 Task: Create a task  Create a feature for users to track and manage their inventory , assign it to team member softage.8@softage.net in the project WorkSmart and update the status of the task to  At Risk , set the priority of the task to Medium.
Action: Mouse moved to (90, 61)
Screenshot: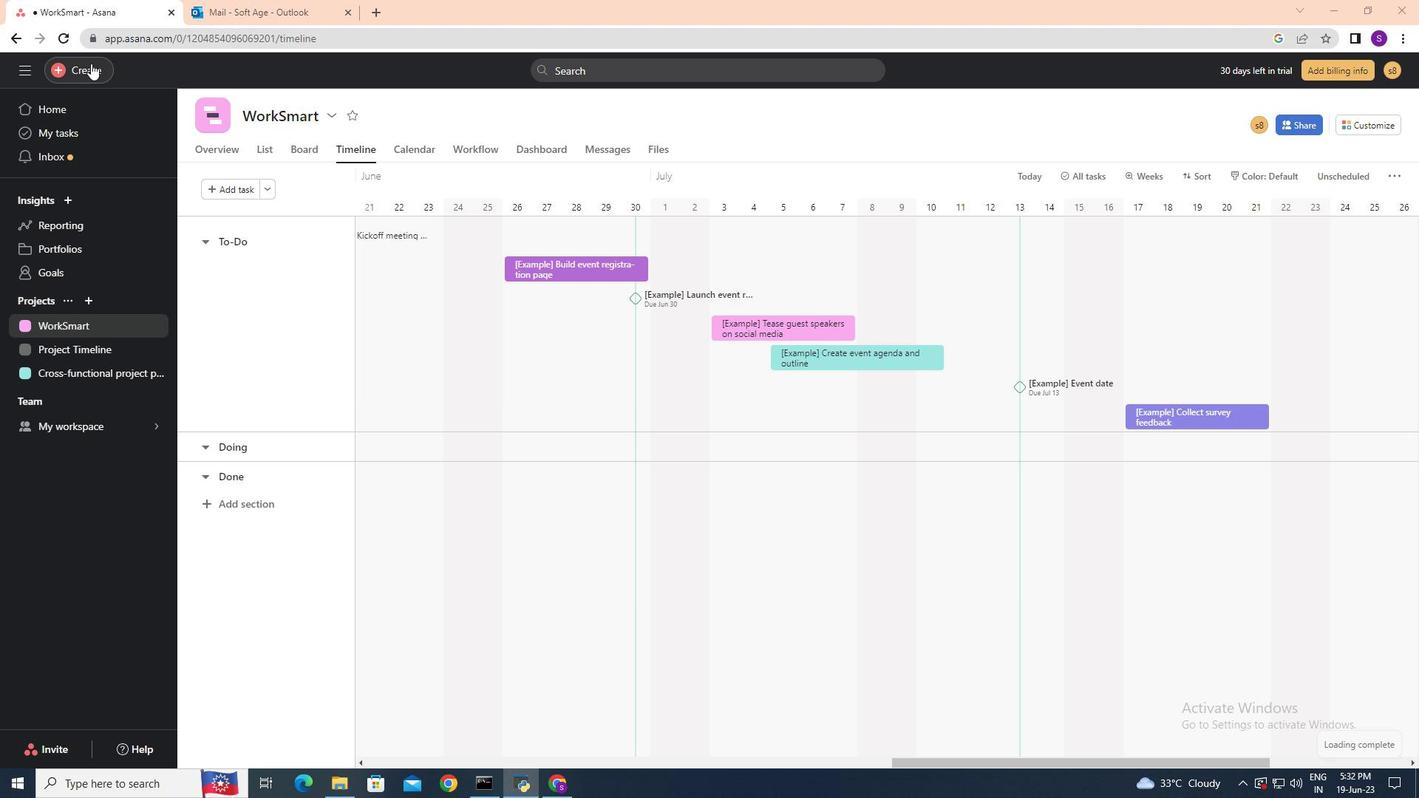 
Action: Mouse pressed left at (90, 61)
Screenshot: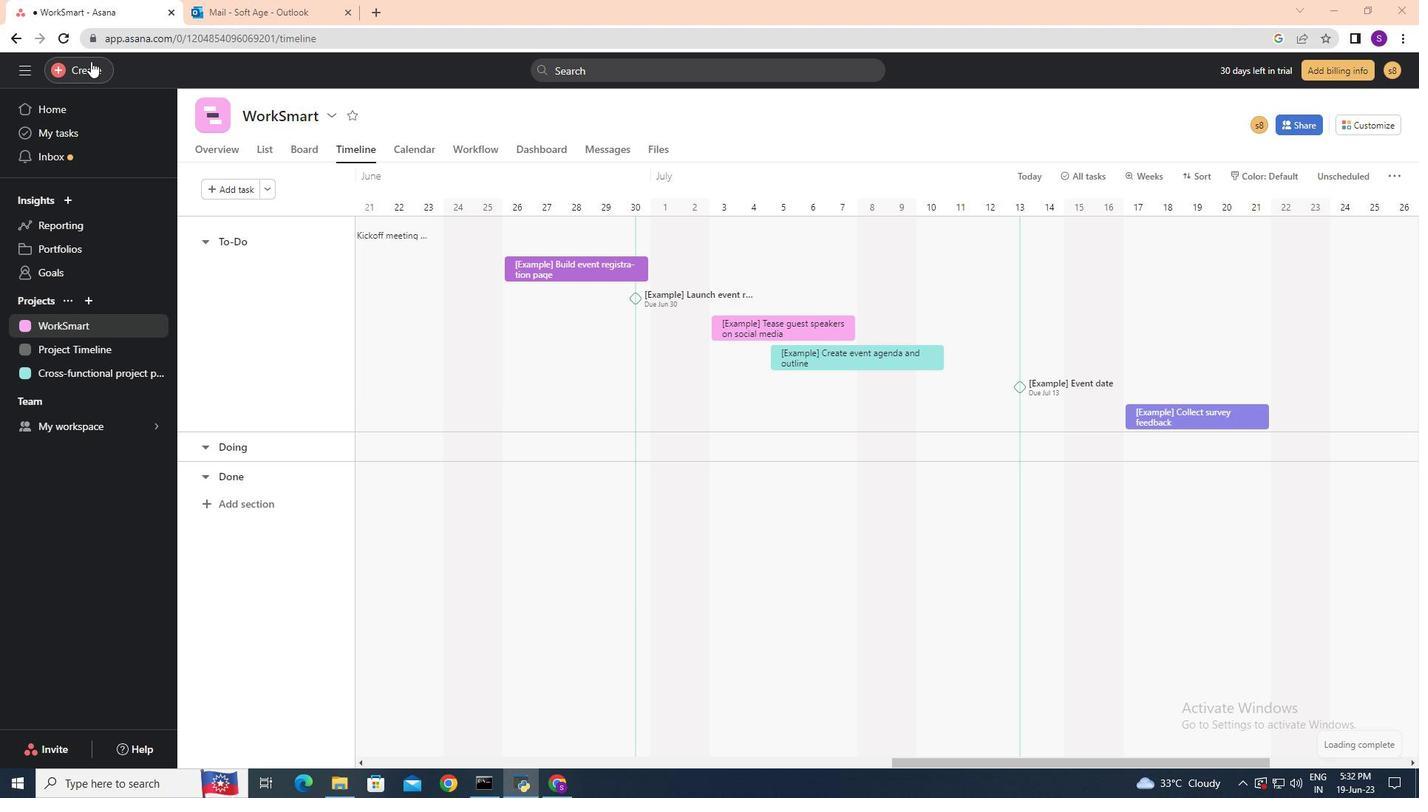 
Action: Mouse moved to (136, 83)
Screenshot: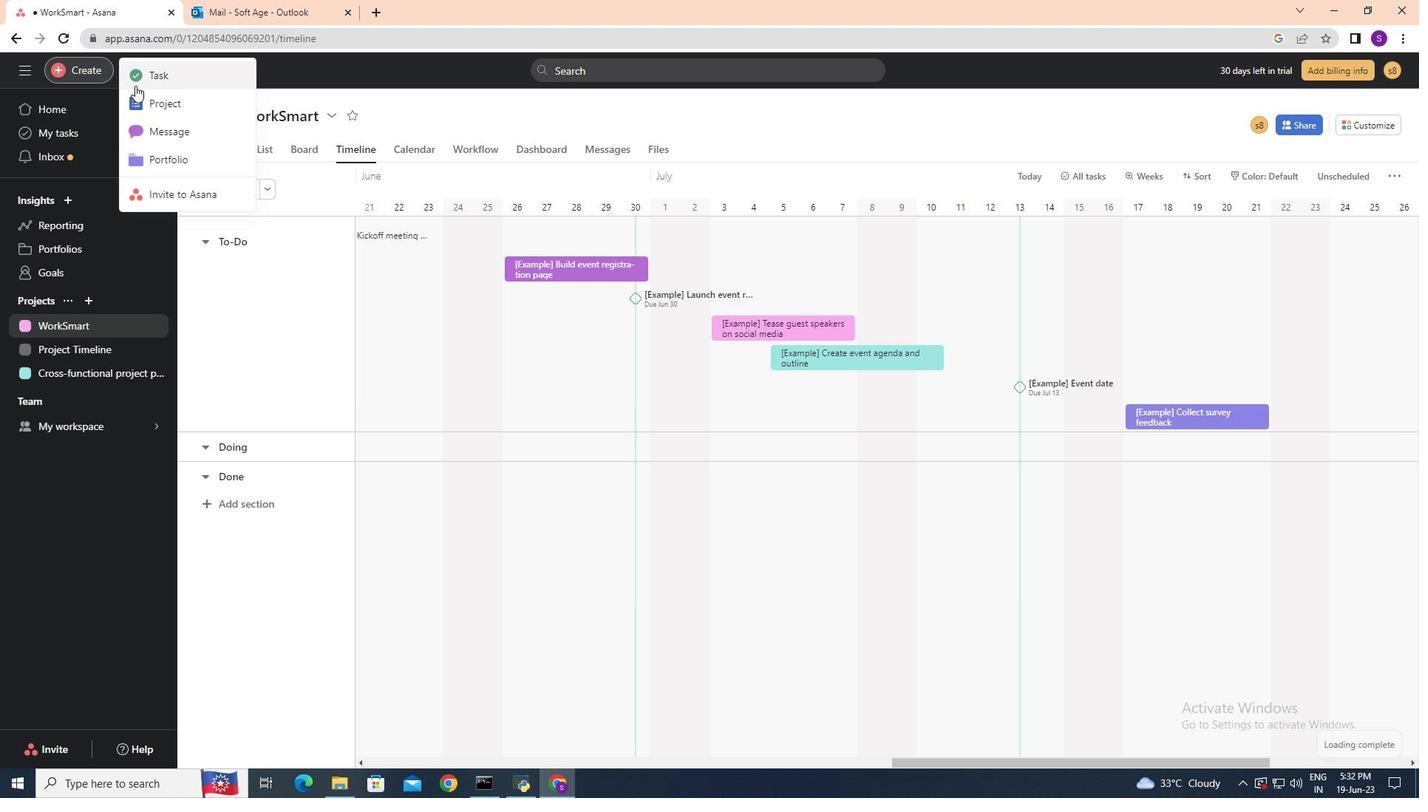 
Action: Mouse pressed left at (136, 83)
Screenshot: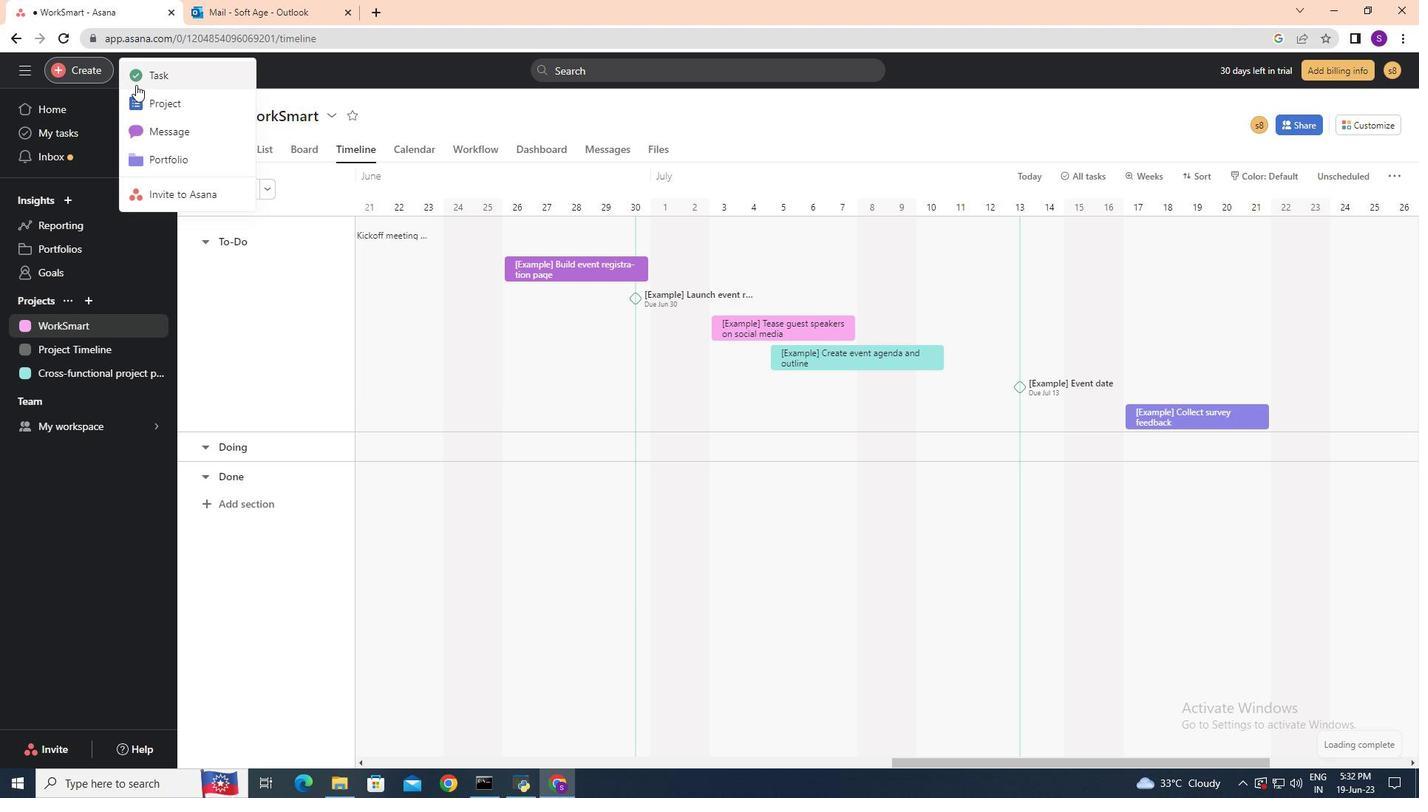 
Action: Key pressed <Key.shift>Create<Key.space>a<Key.space>feature<Key.space>for<Key.space>users<Key.space>to<Key.space>track<Key.space>and<Key.space>manage<Key.space>their<Key.space>inventory,
Screenshot: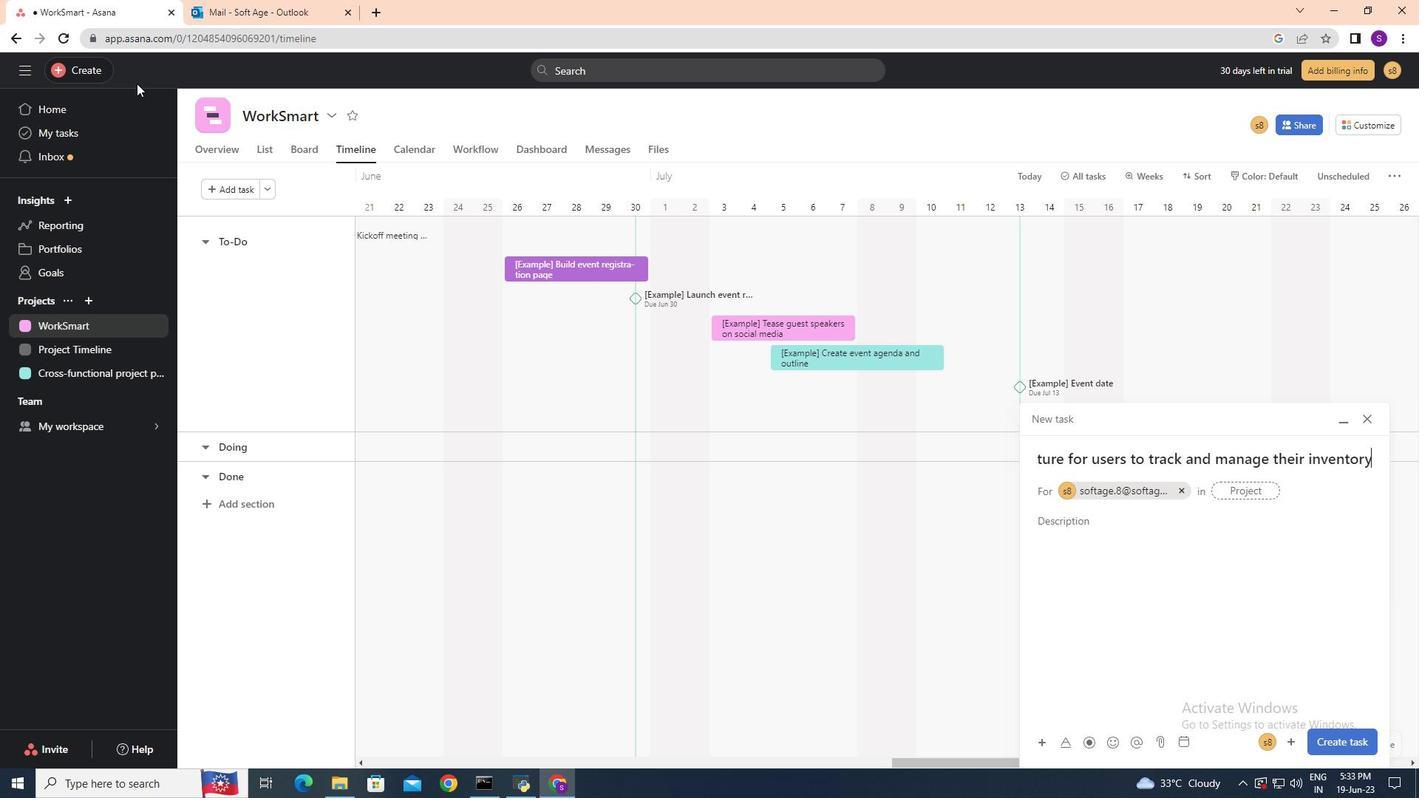 
Action: Mouse moved to (1096, 491)
Screenshot: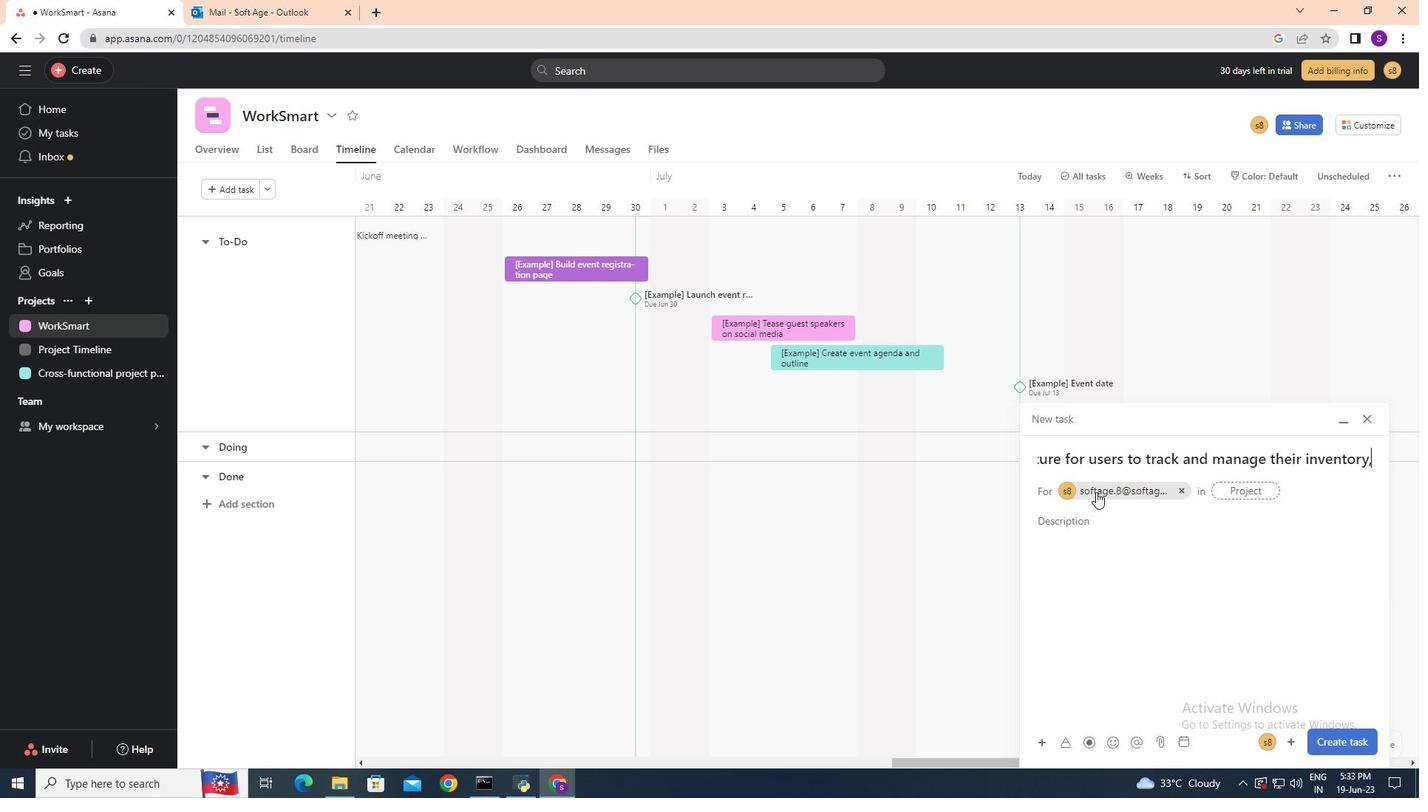 
Action: Mouse pressed left at (1096, 491)
Screenshot: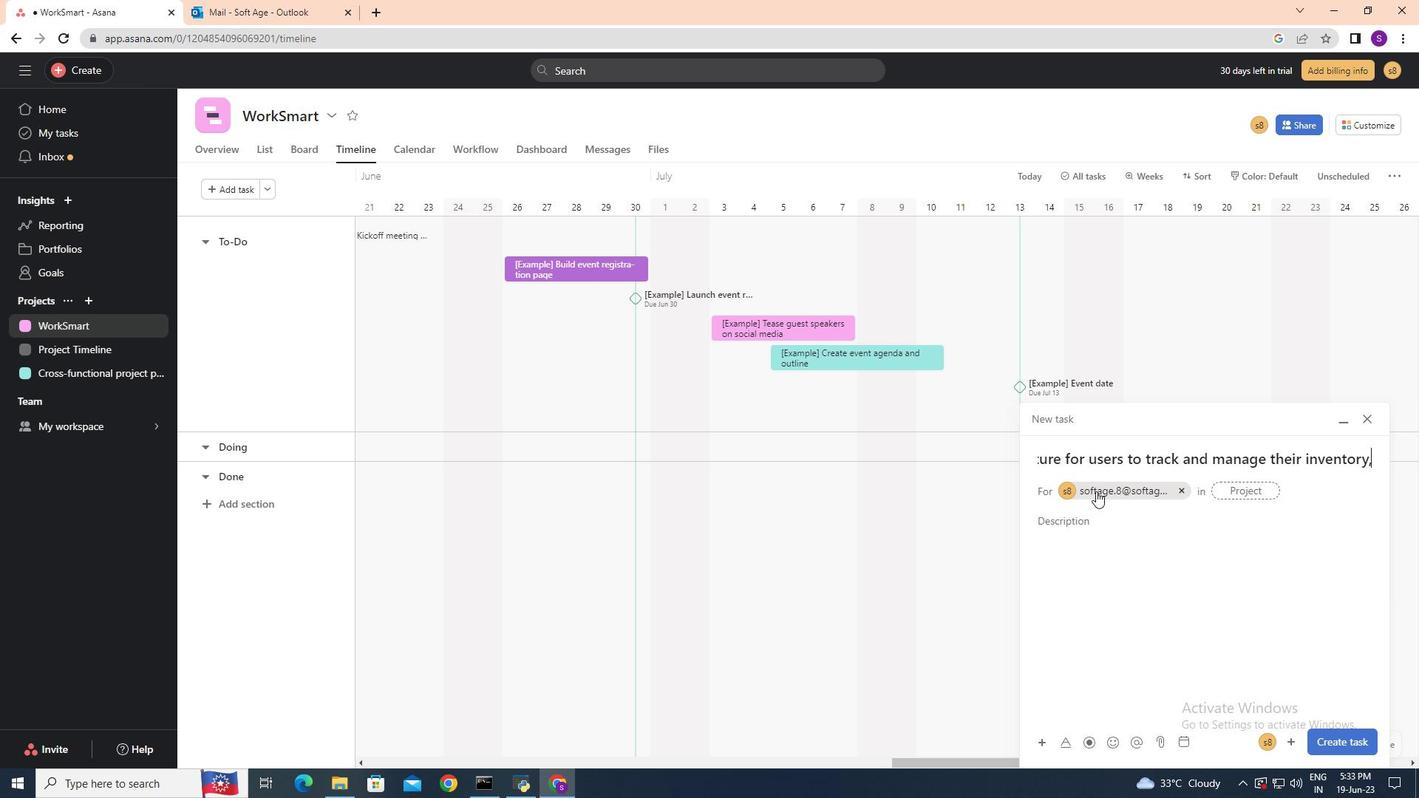 
Action: Key pressed softage.8<Key.shift><Key.shift><Key.shift><Key.shift><Key.shift><Key.shift><Key.shift><Key.shift>@sif<Key.backspace><Key.backspace>oftage.net
Screenshot: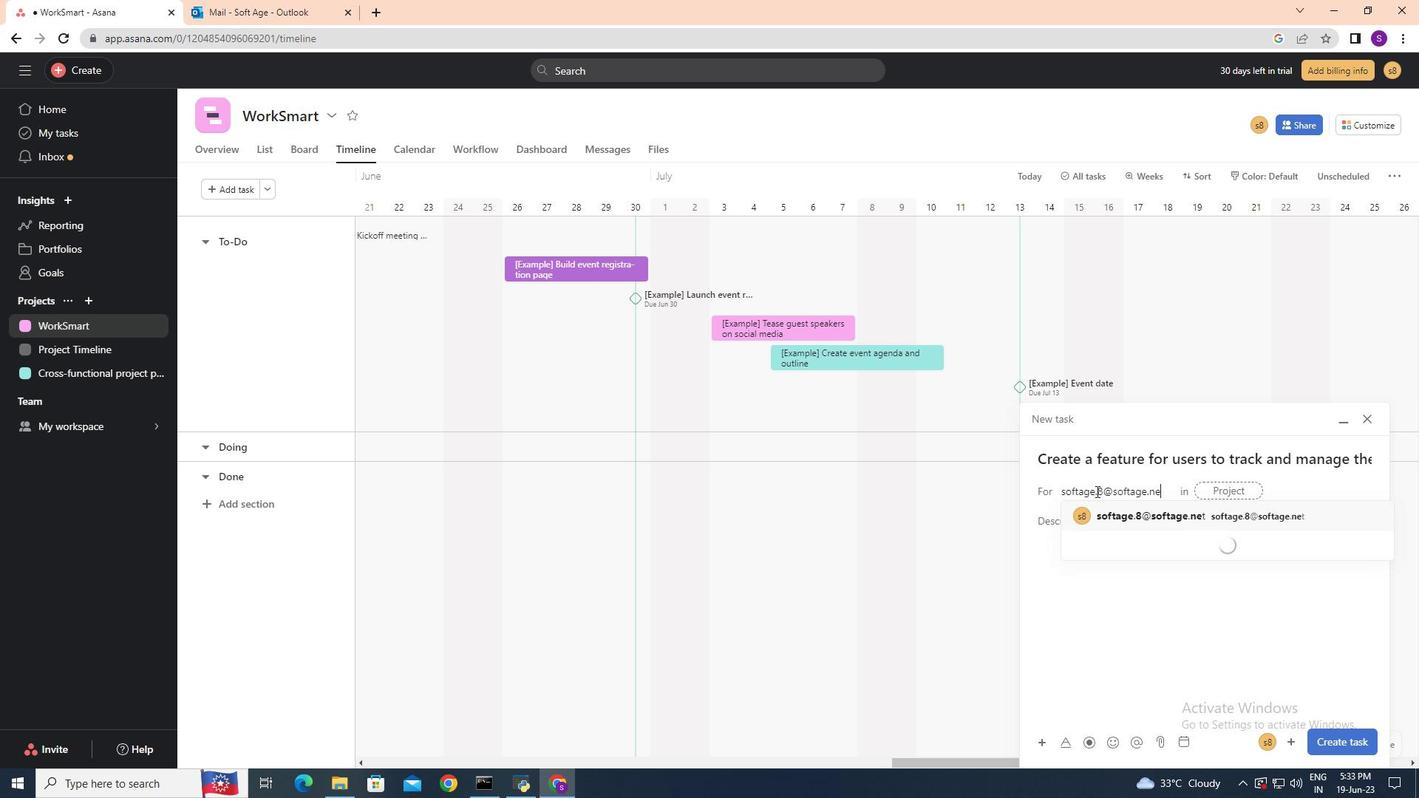 
Action: Mouse moved to (1129, 523)
Screenshot: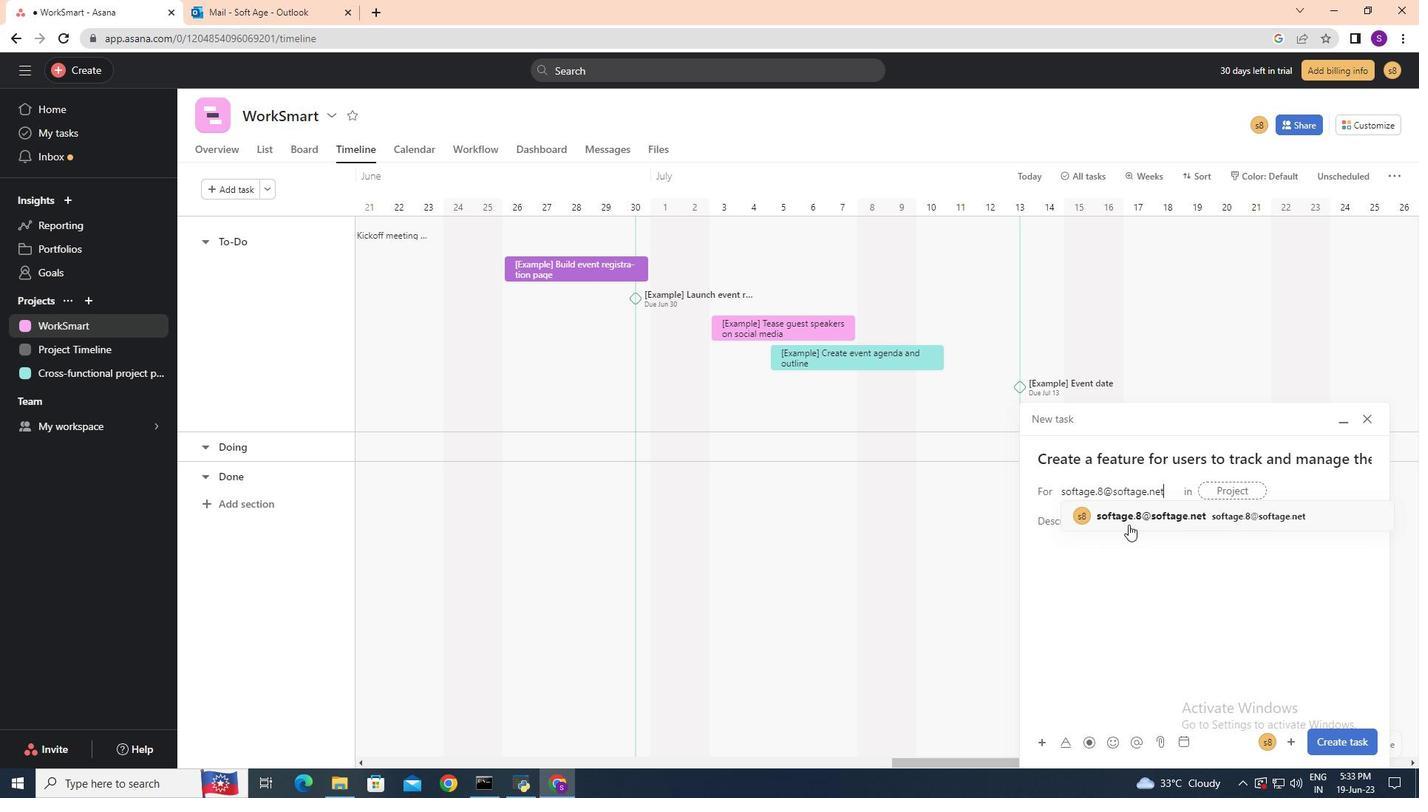 
Action: Mouse pressed left at (1129, 523)
Screenshot: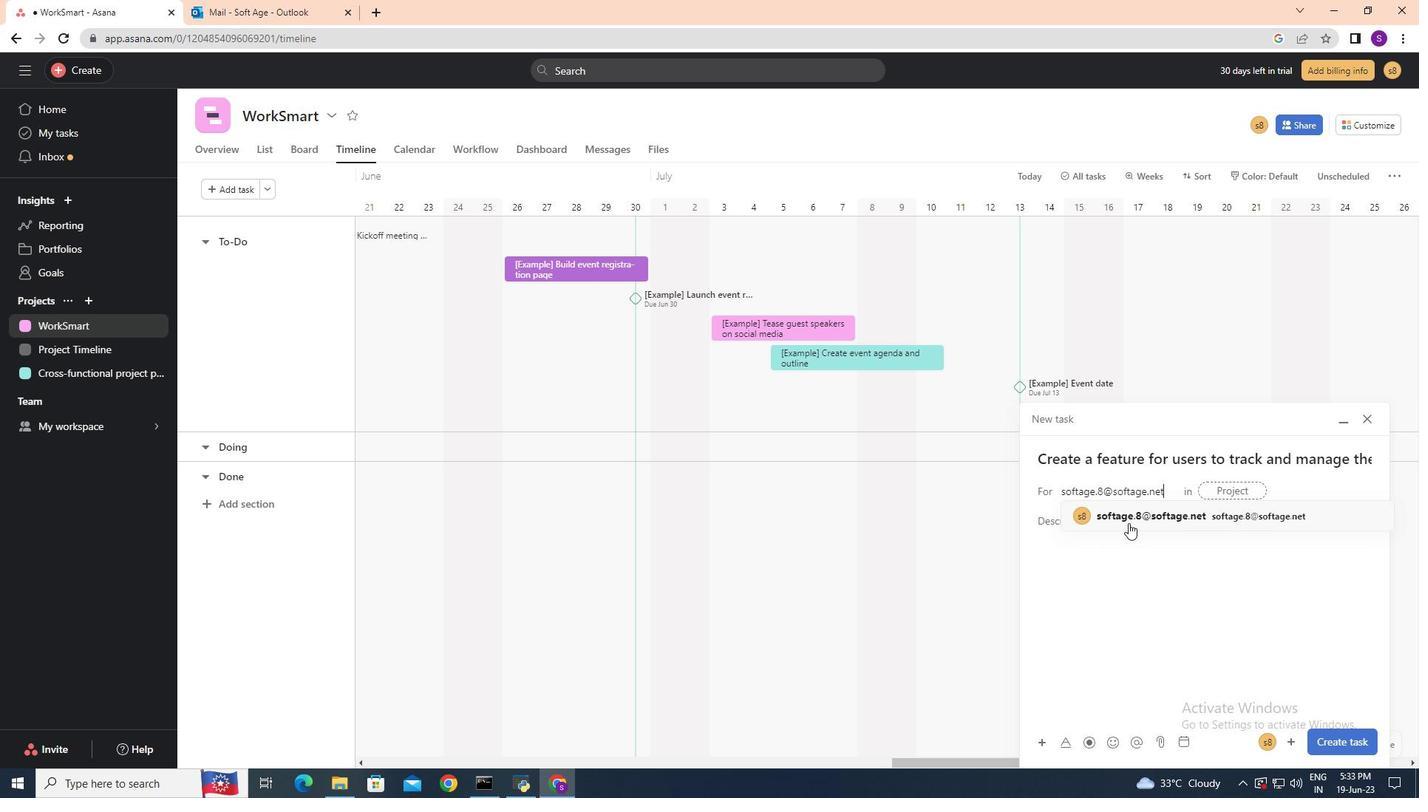 
Action: Mouse pressed left at (1129, 523)
Screenshot: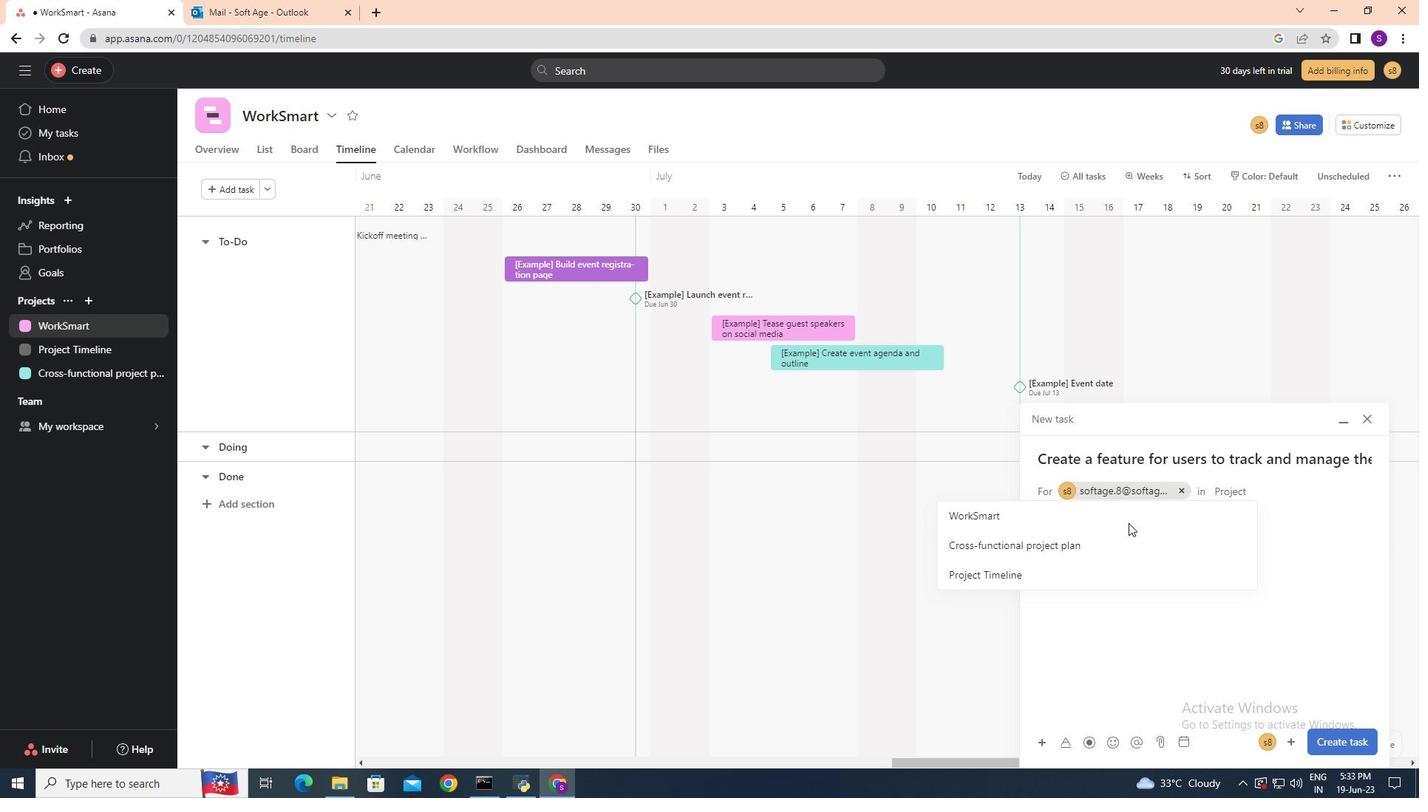 
Action: Mouse moved to (1034, 502)
Screenshot: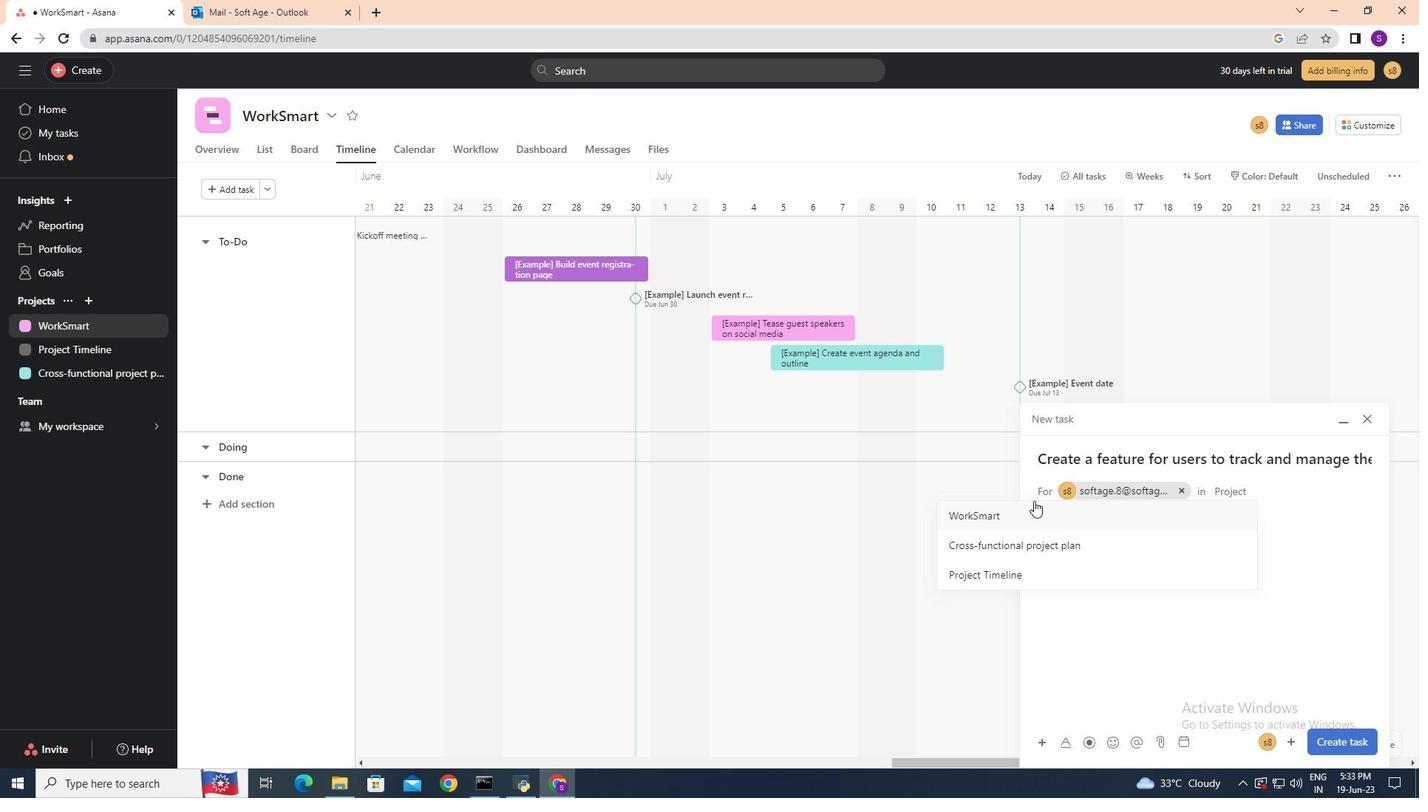 
Action: Mouse pressed left at (1034, 502)
Screenshot: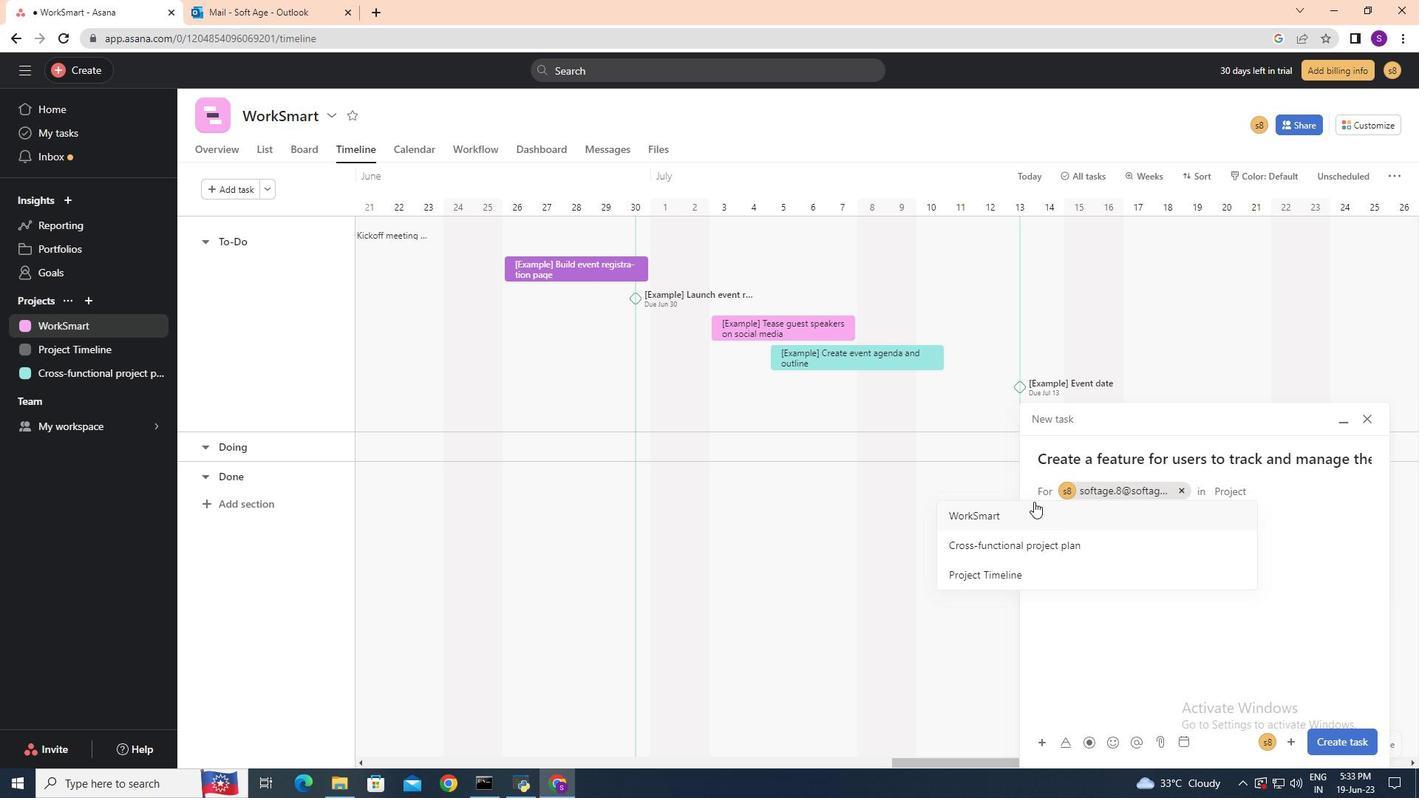 
Action: Mouse moved to (1191, 617)
Screenshot: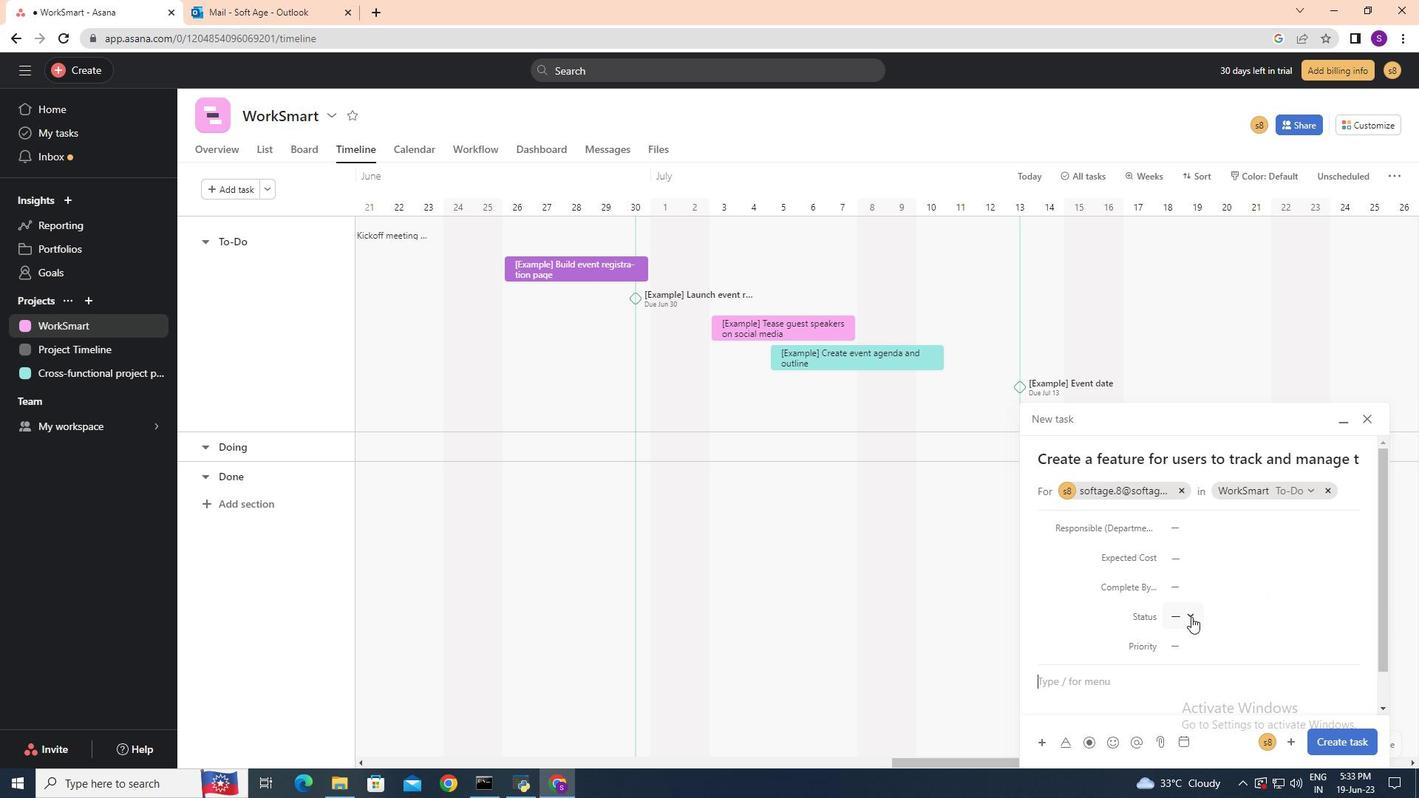 
Action: Mouse pressed left at (1191, 617)
Screenshot: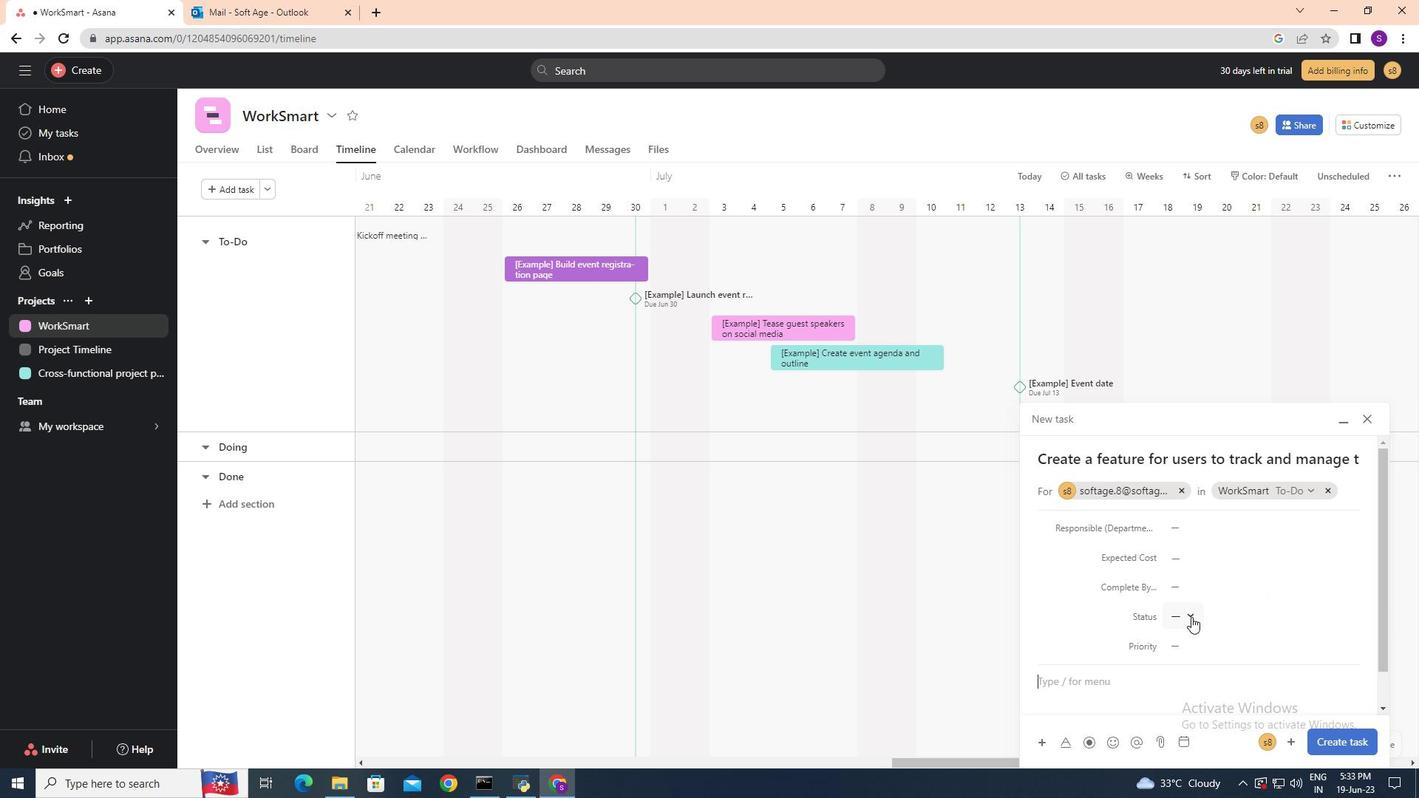 
Action: Mouse moved to (1195, 714)
Screenshot: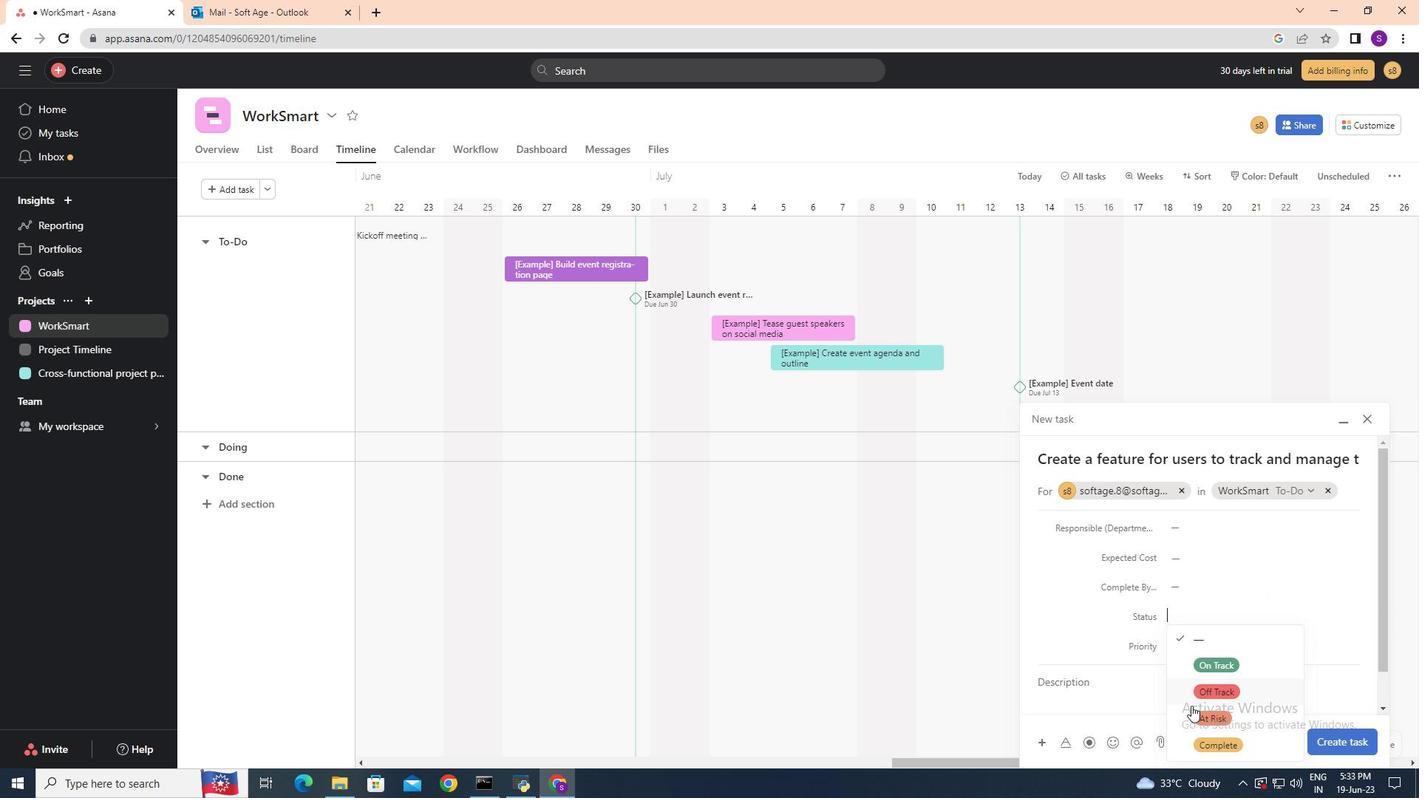 
Action: Mouse pressed left at (1195, 714)
Screenshot: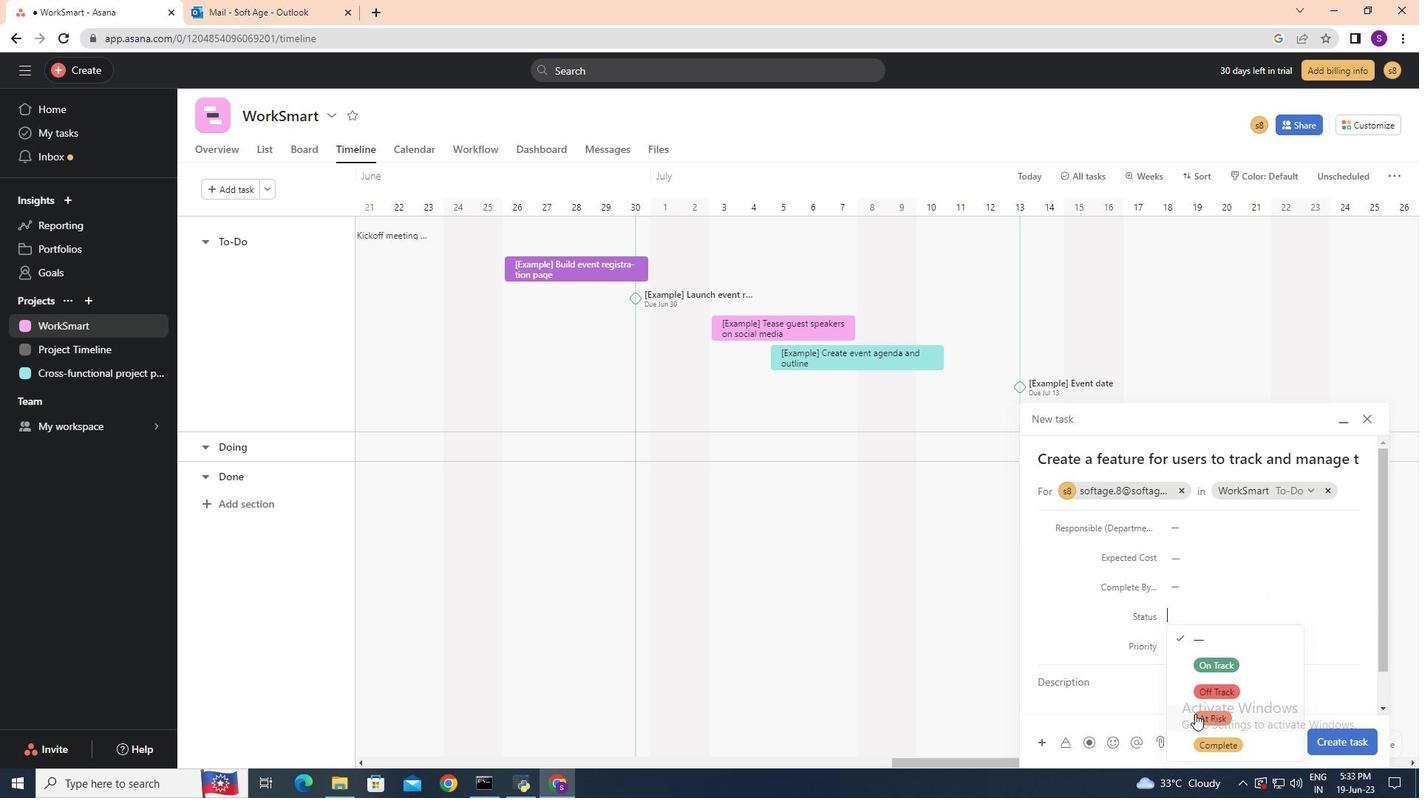 
Action: Mouse moved to (1193, 643)
Screenshot: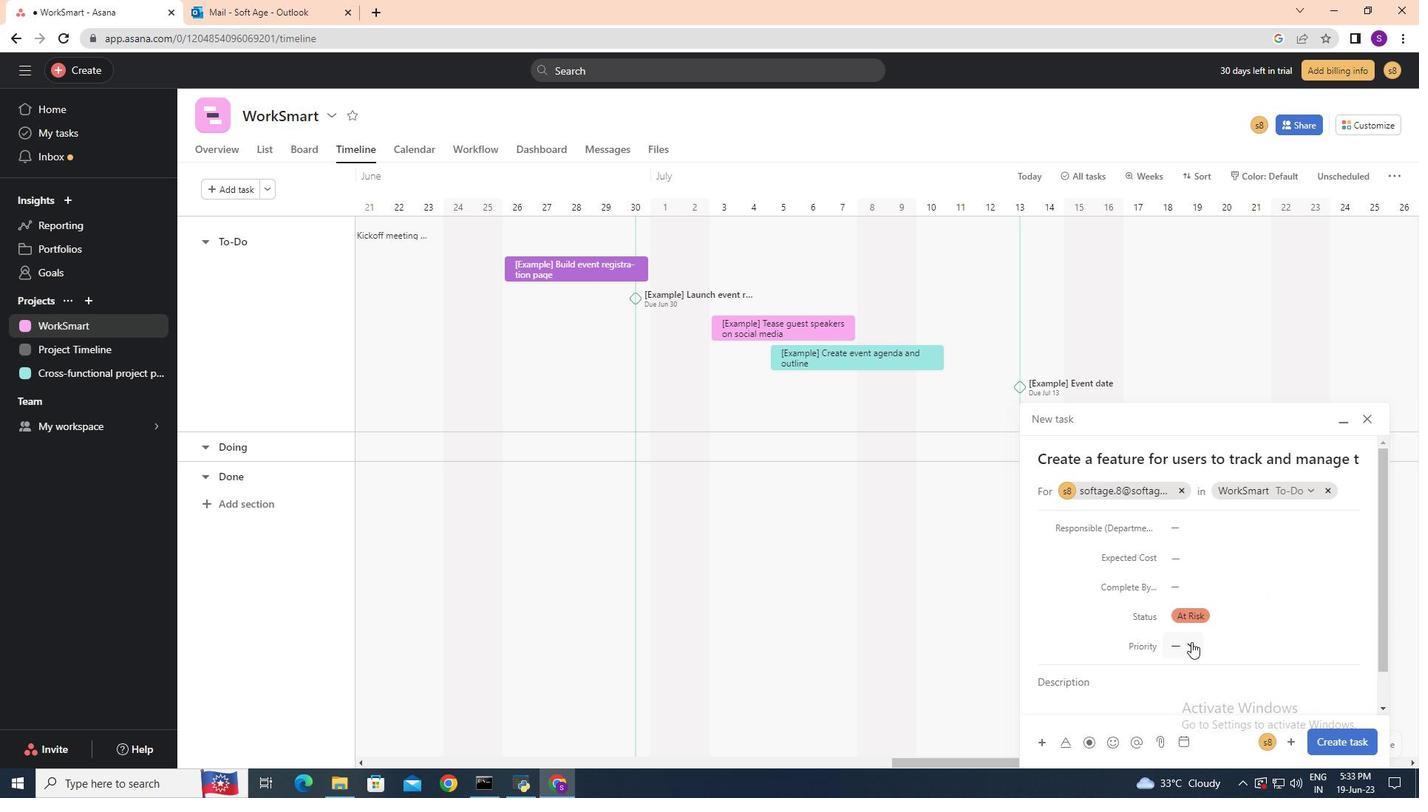 
Action: Mouse pressed left at (1193, 643)
Screenshot: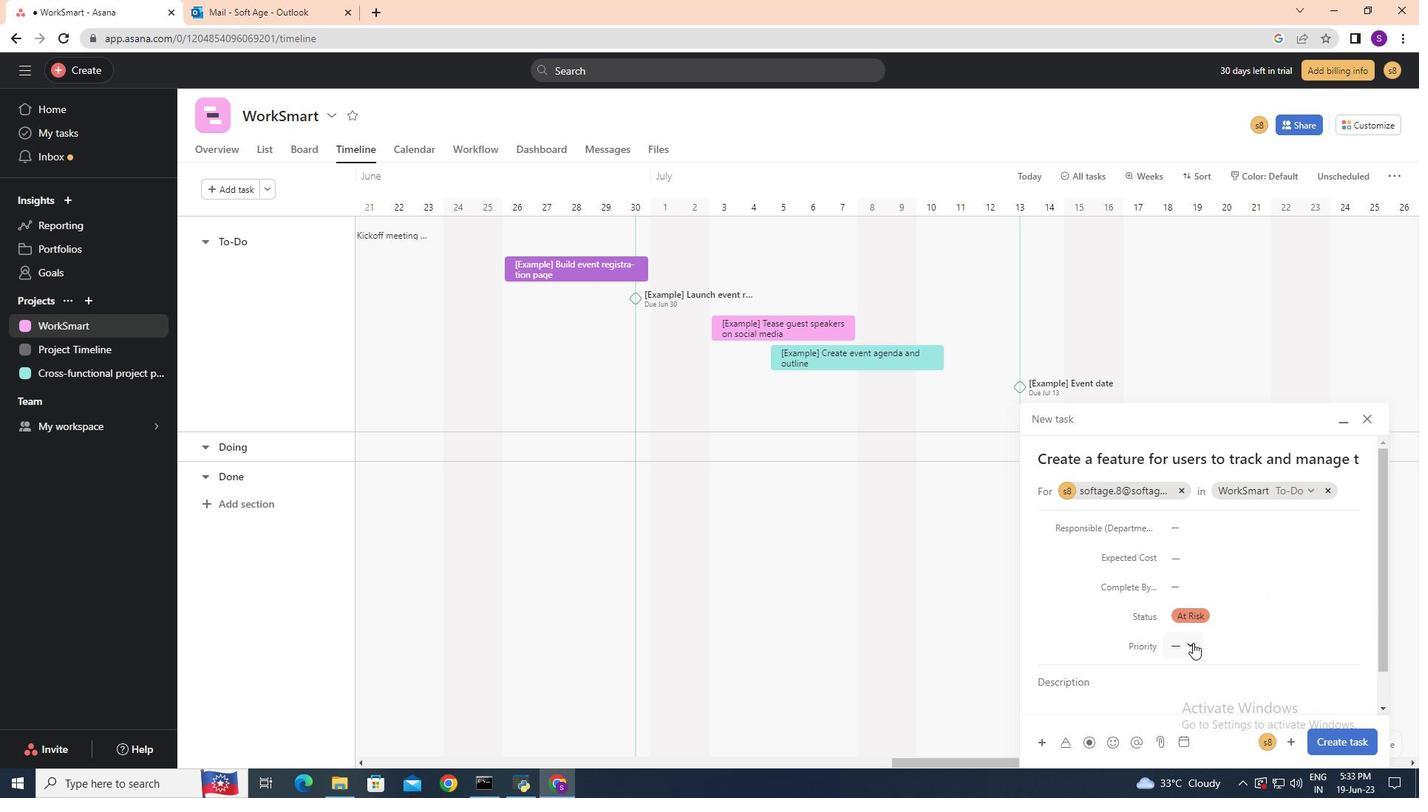 
Action: Mouse moved to (1214, 719)
Screenshot: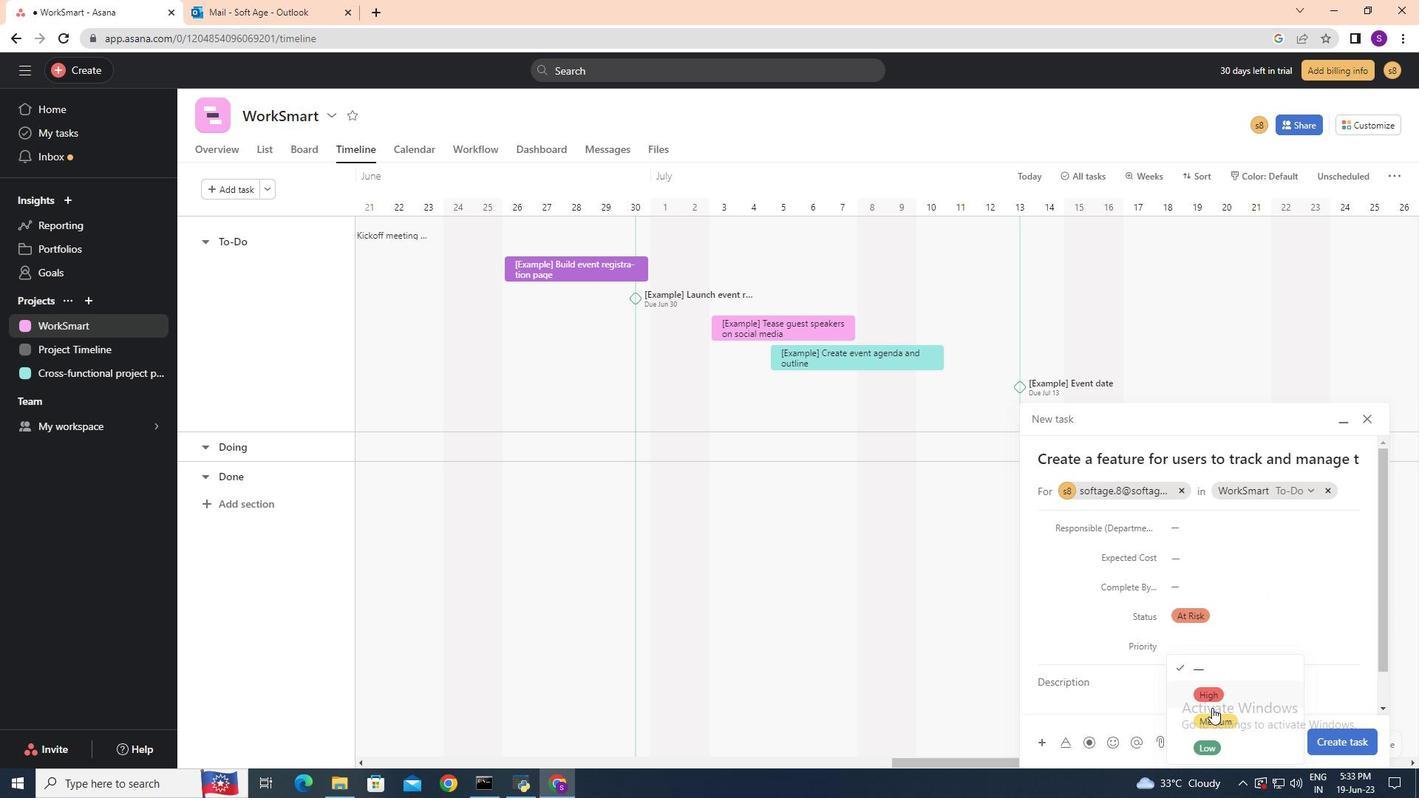 
Action: Mouse pressed left at (1214, 719)
Screenshot: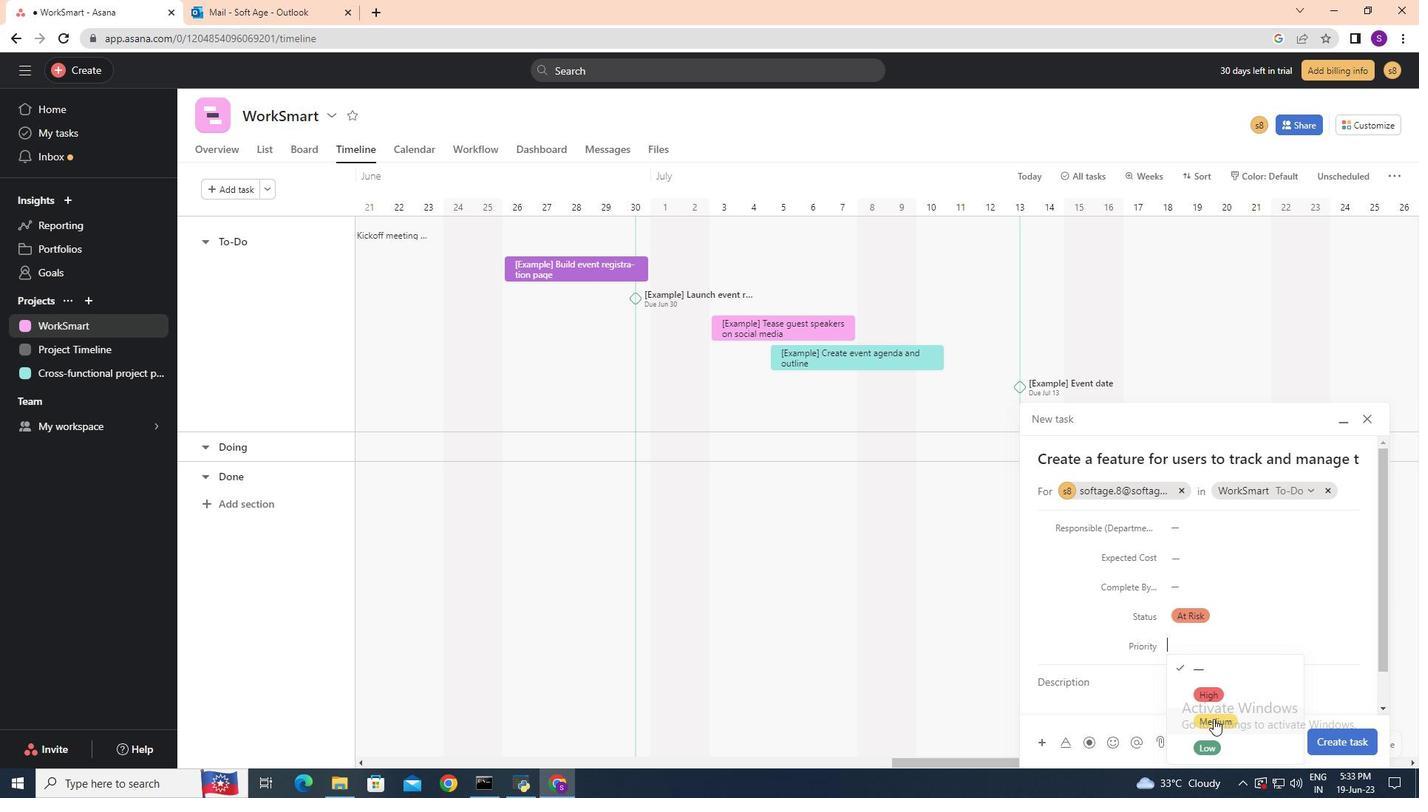 
Action: Mouse moved to (1341, 737)
Screenshot: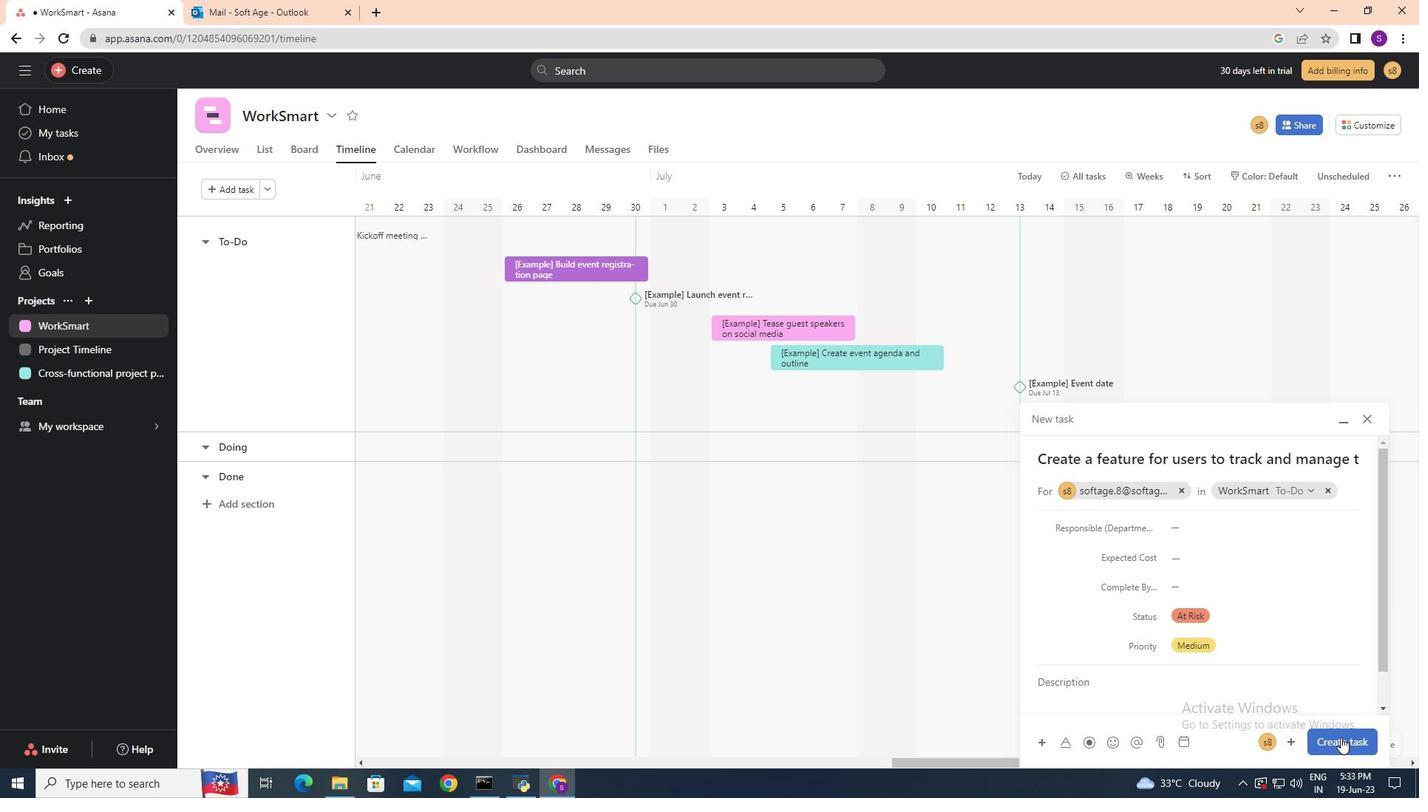 
Action: Mouse pressed left at (1341, 737)
Screenshot: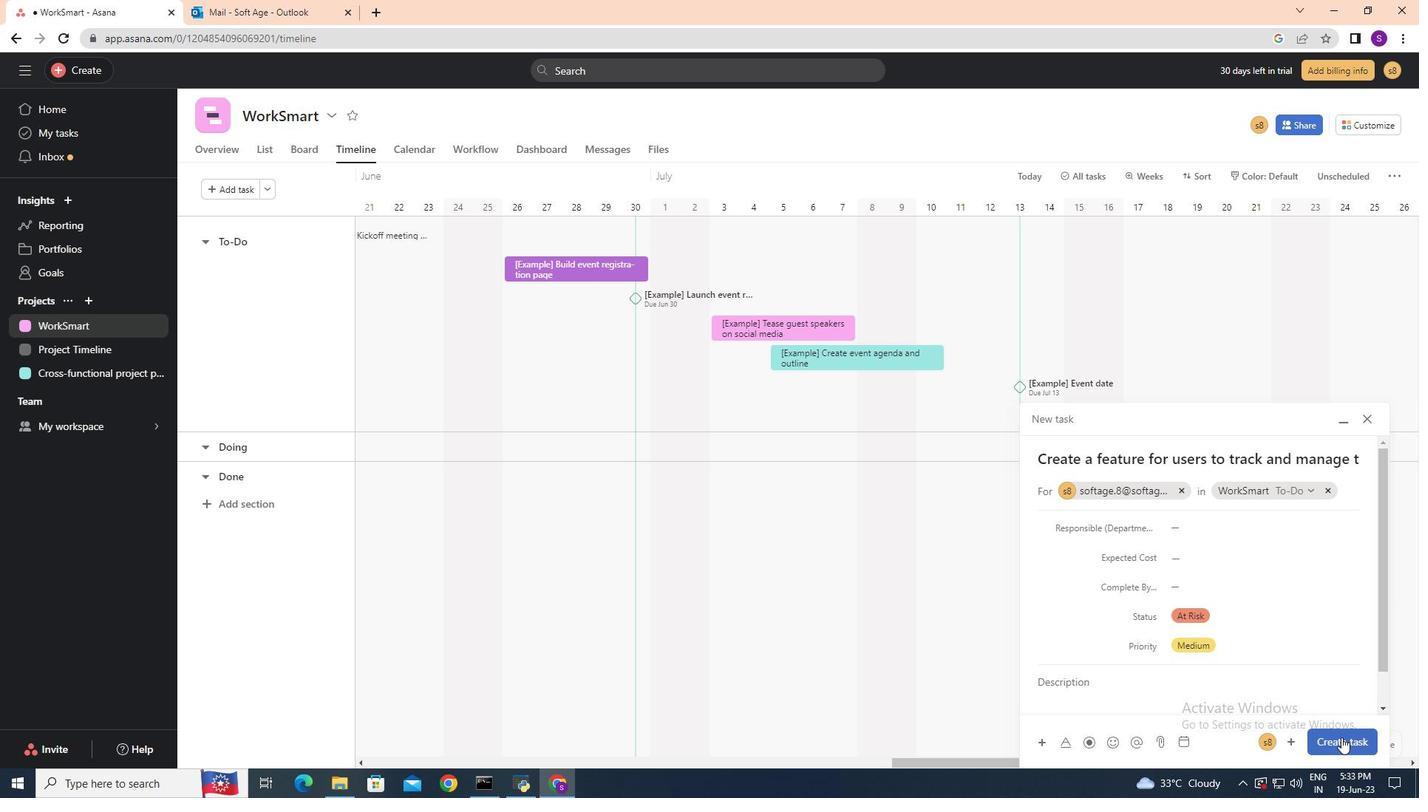 
